 Task: Add Cascadian Farm Organic Raisin Bran Cereal to the cart.
Action: Mouse moved to (814, 274)
Screenshot: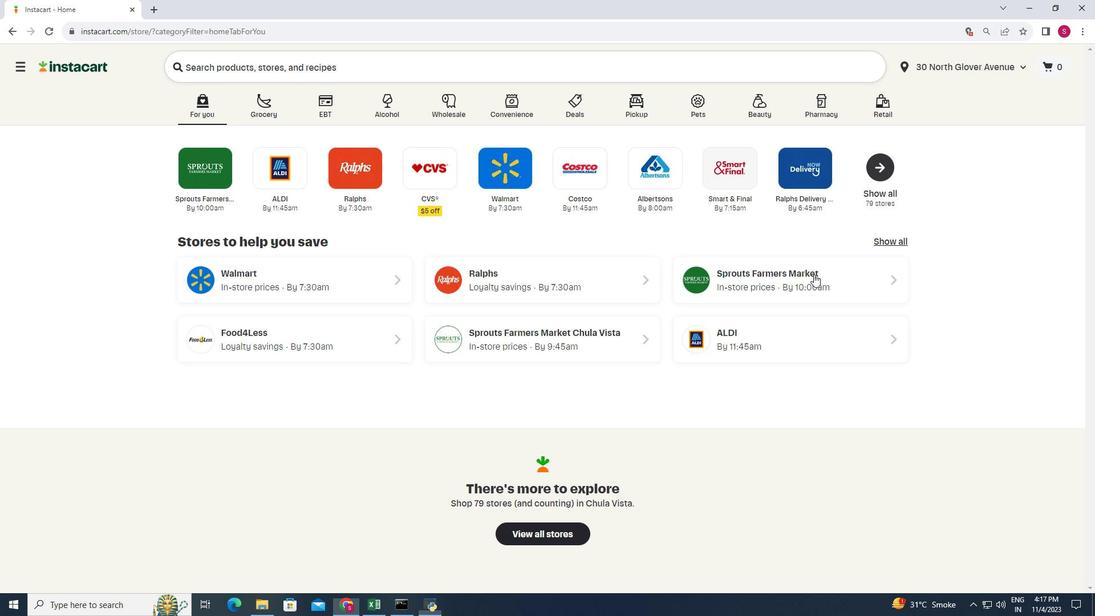 
Action: Mouse pressed left at (814, 274)
Screenshot: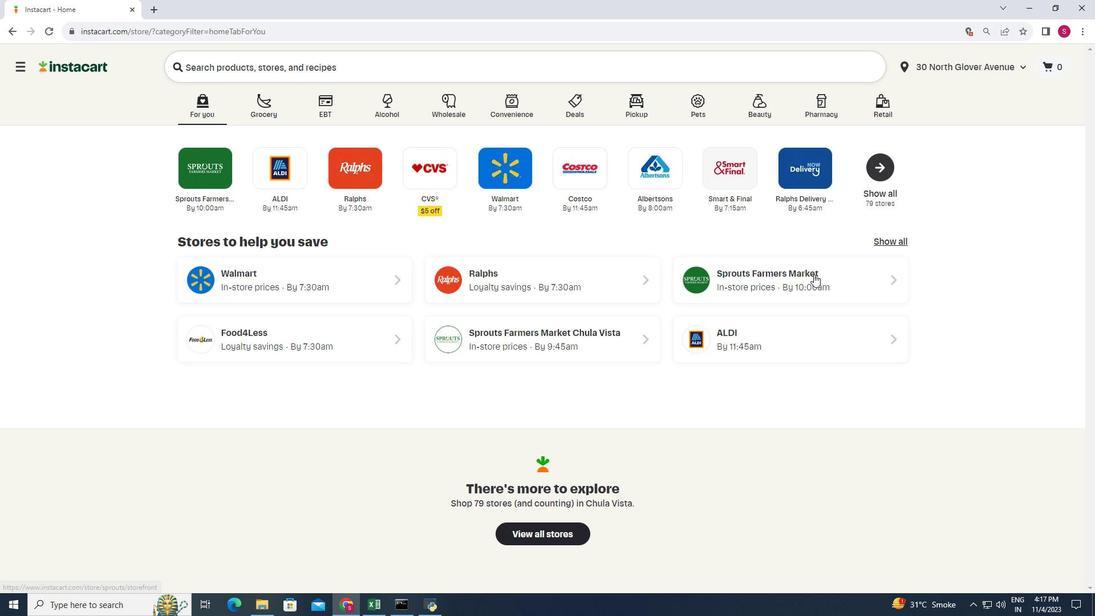 
Action: Mouse moved to (118, 450)
Screenshot: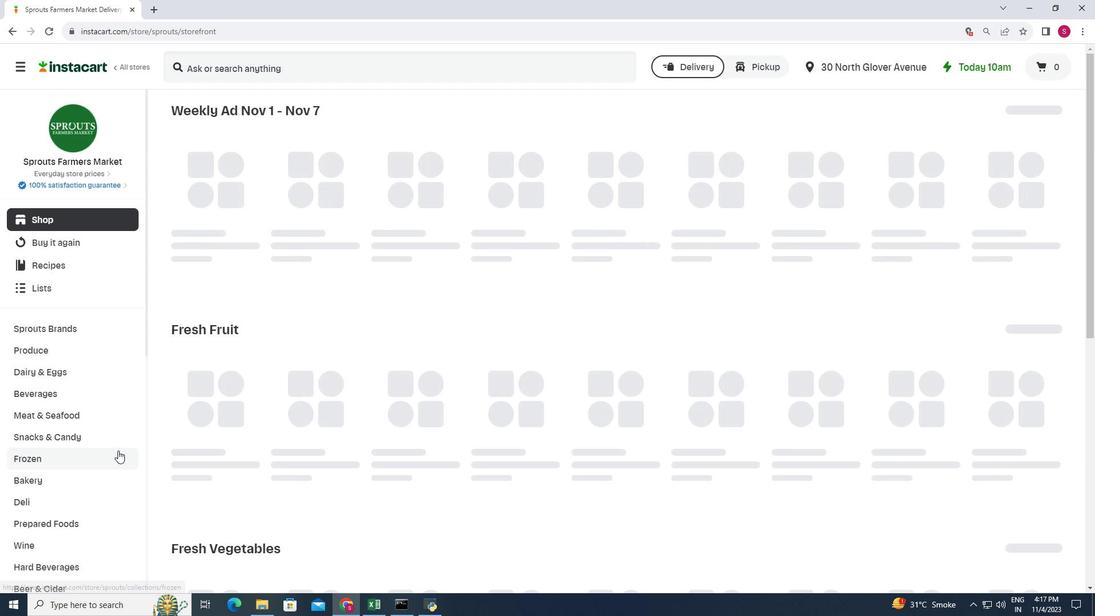 
Action: Mouse scrolled (118, 450) with delta (0, 0)
Screenshot: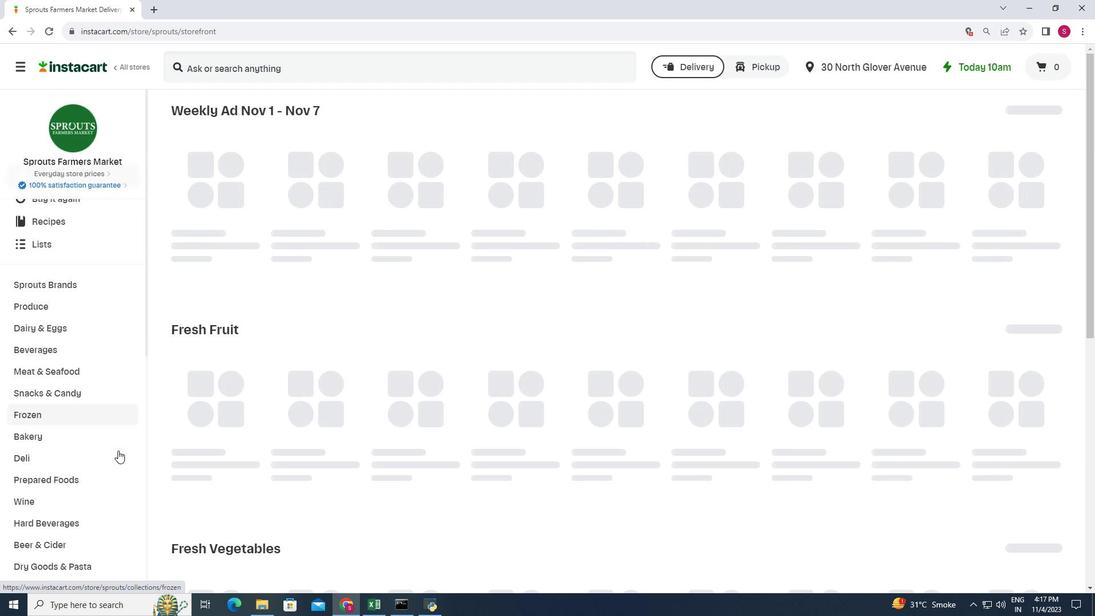 
Action: Mouse scrolled (118, 450) with delta (0, 0)
Screenshot: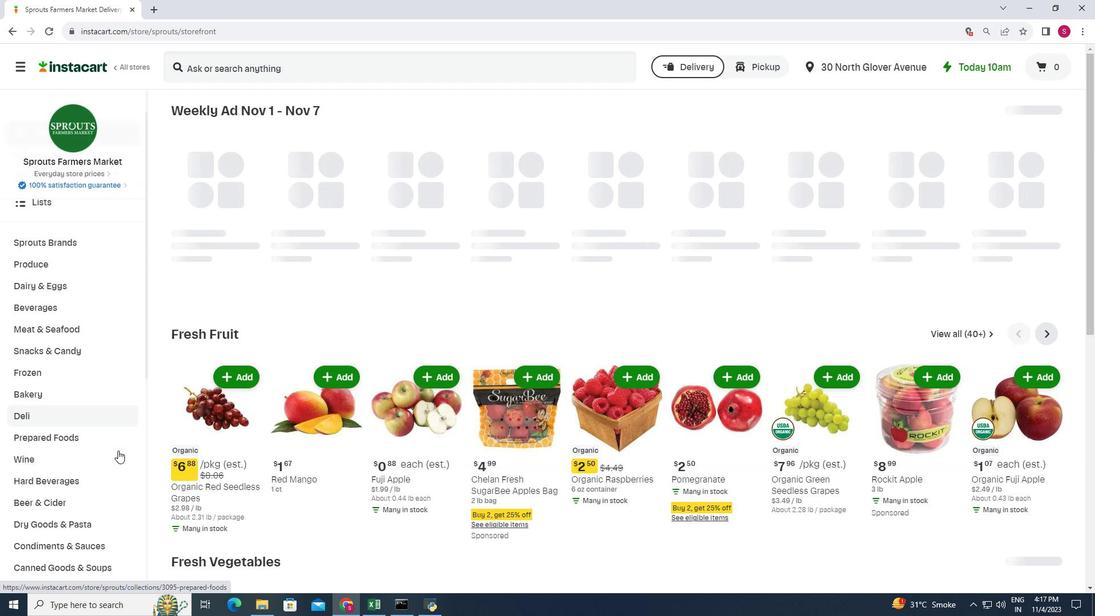 
Action: Mouse scrolled (118, 450) with delta (0, 0)
Screenshot: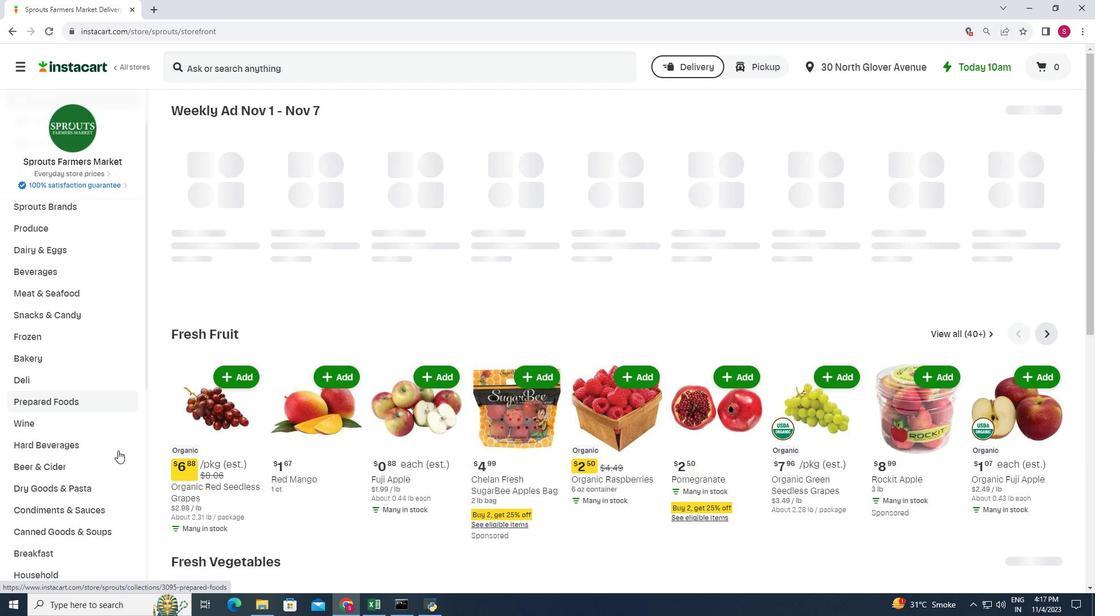 
Action: Mouse scrolled (118, 450) with delta (0, 0)
Screenshot: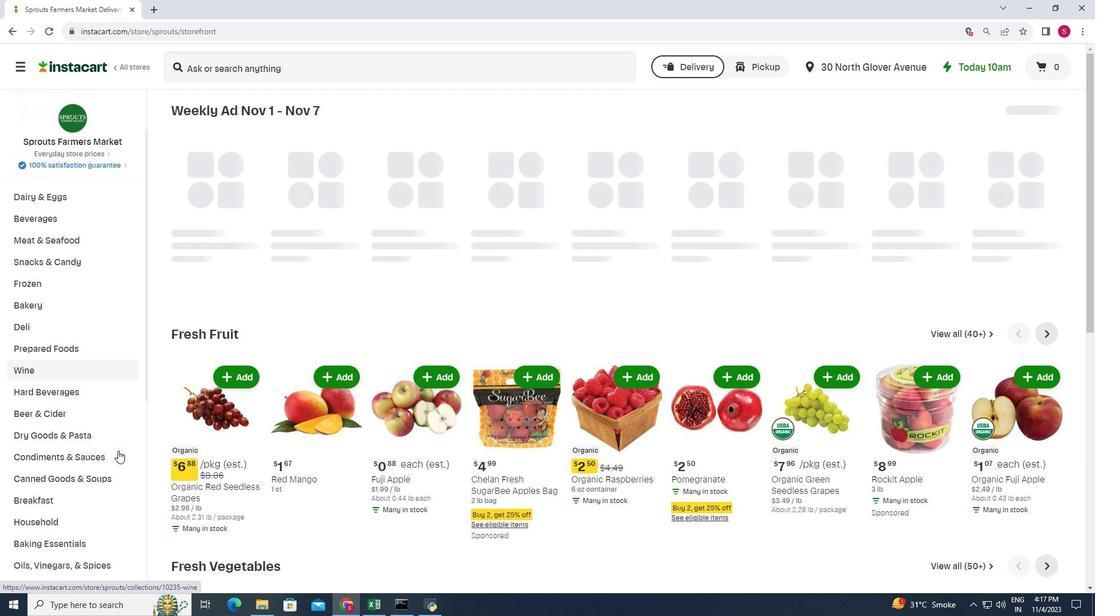 
Action: Mouse moved to (62, 447)
Screenshot: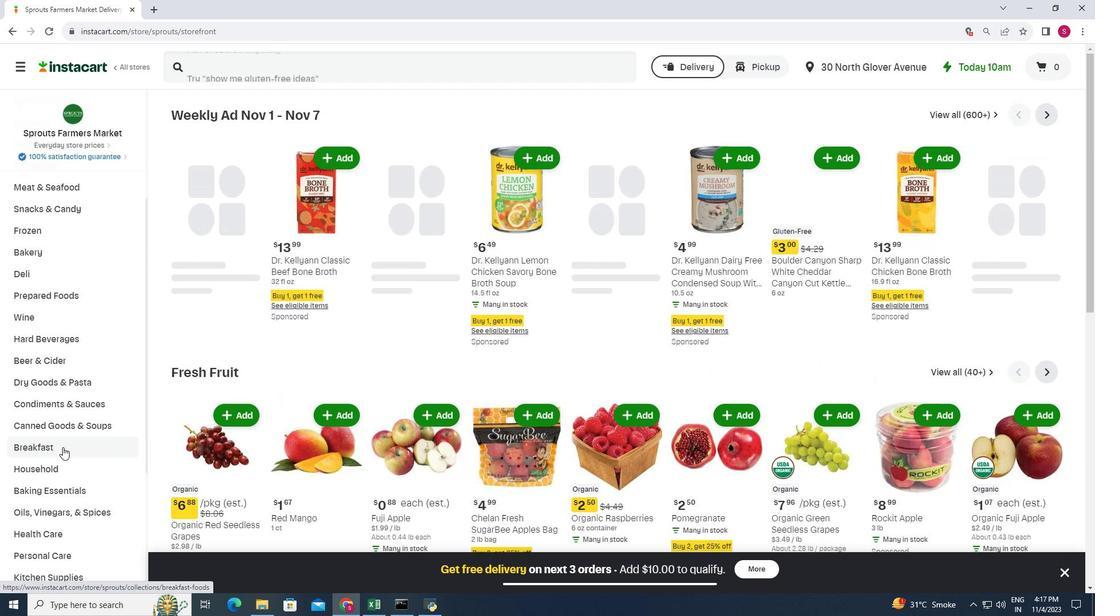 
Action: Mouse pressed left at (62, 447)
Screenshot: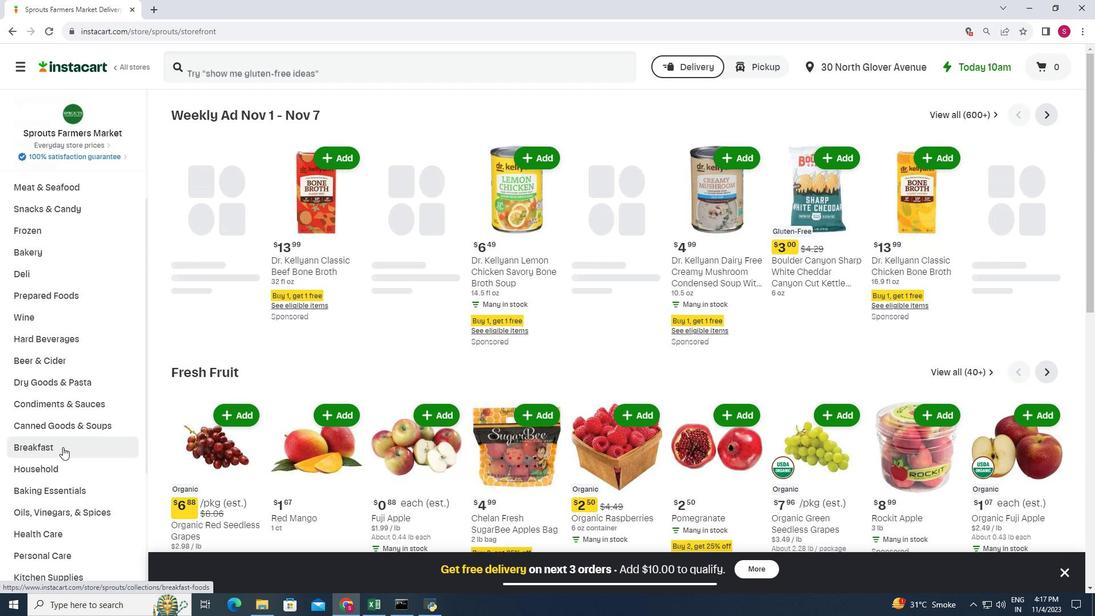 
Action: Mouse moved to (769, 149)
Screenshot: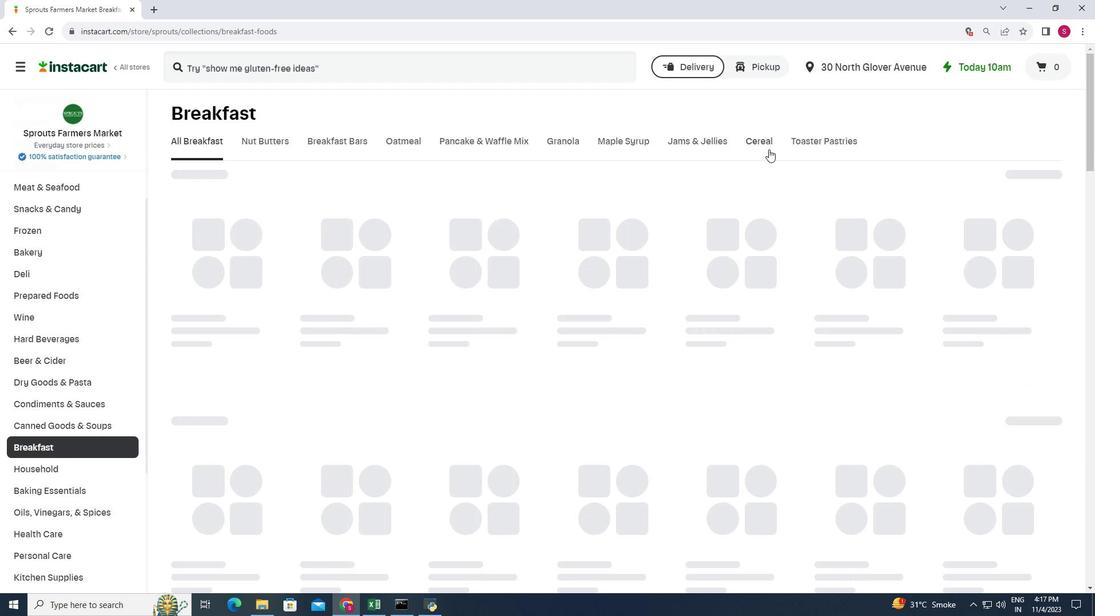 
Action: Mouse pressed left at (769, 149)
Screenshot: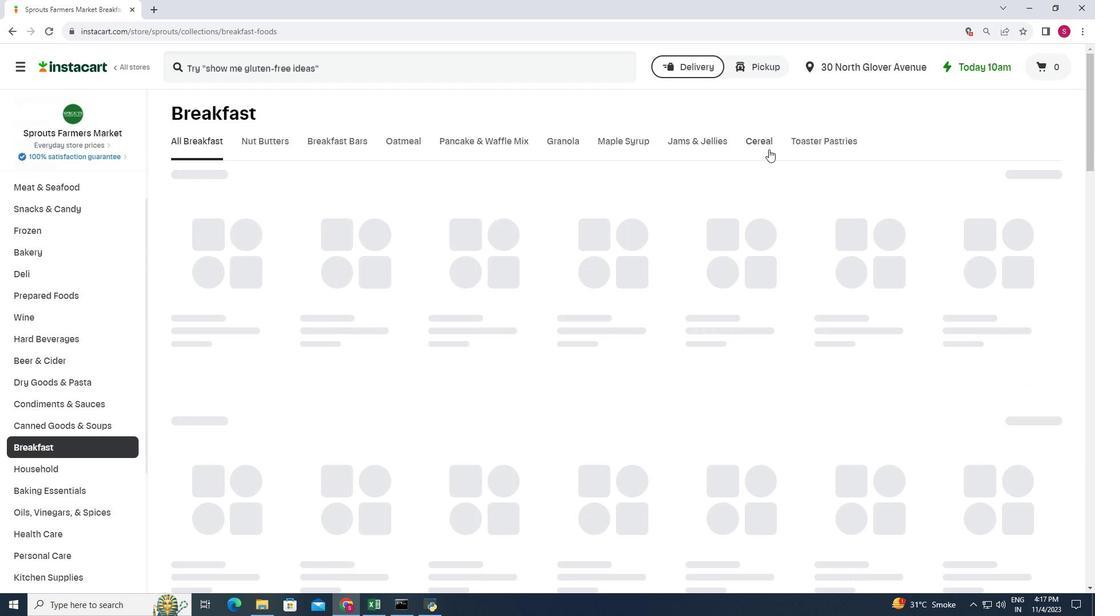 
Action: Mouse moved to (322, 210)
Screenshot: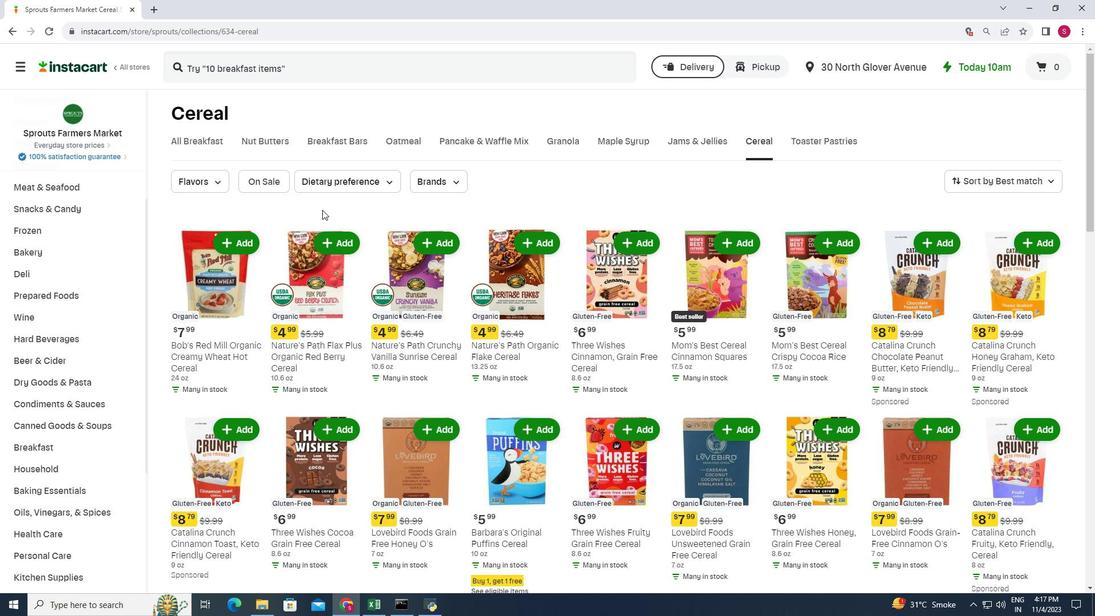 
Action: Mouse scrolled (322, 209) with delta (0, 0)
Screenshot: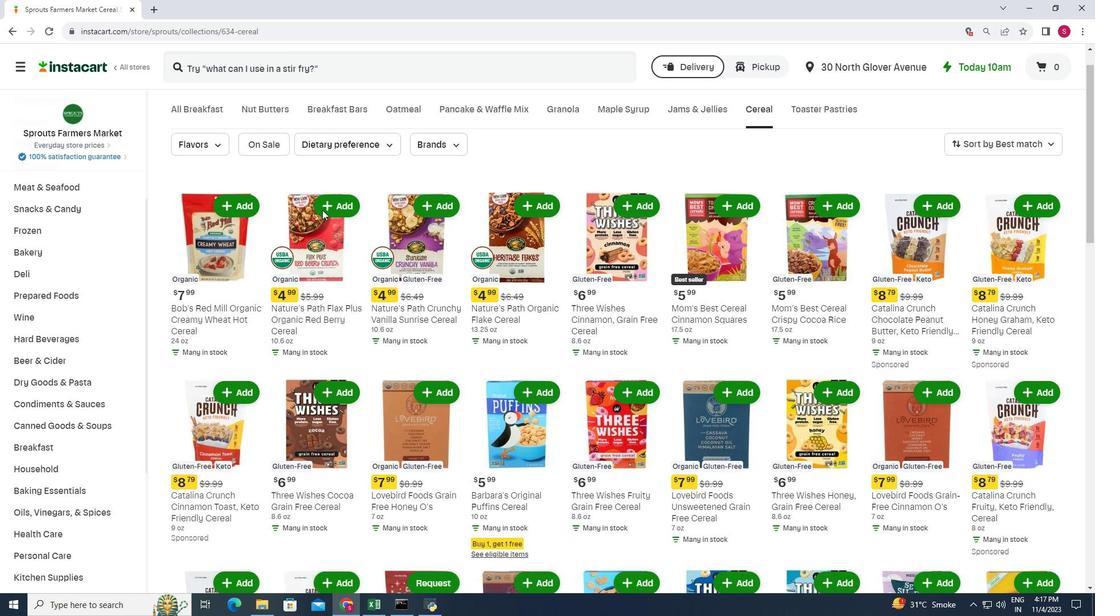 
Action: Mouse moved to (772, 321)
Screenshot: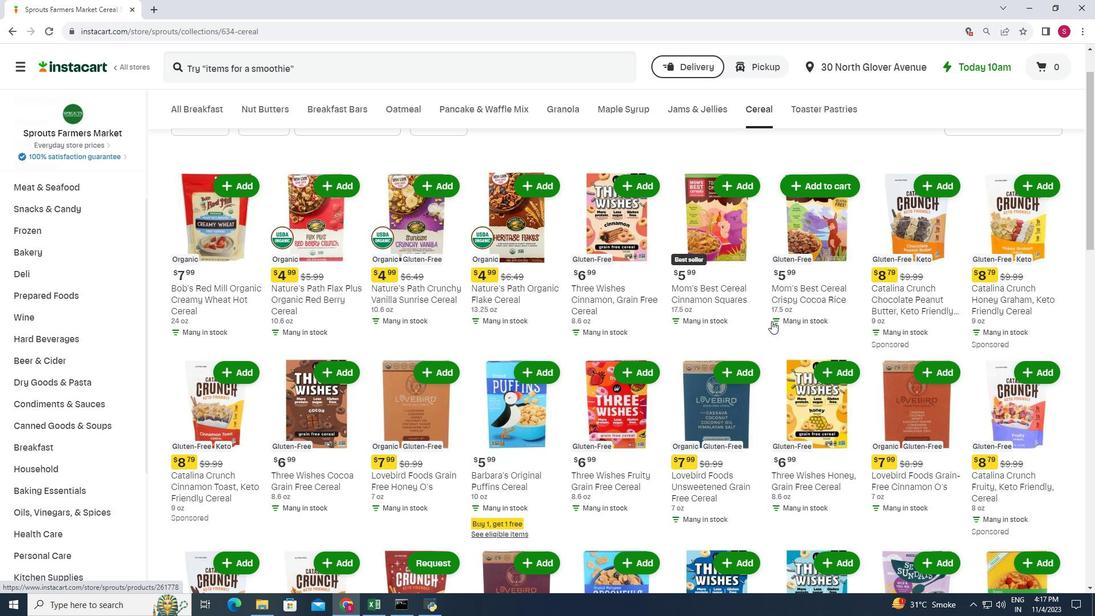 
Action: Mouse scrolled (772, 320) with delta (0, 0)
Screenshot: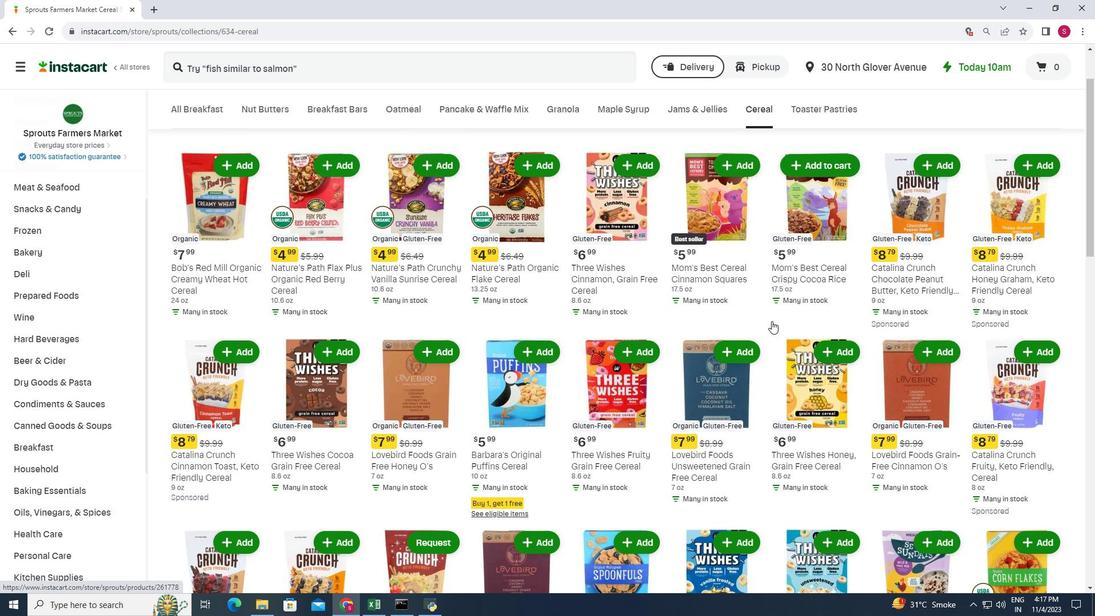 
Action: Mouse moved to (687, 291)
Screenshot: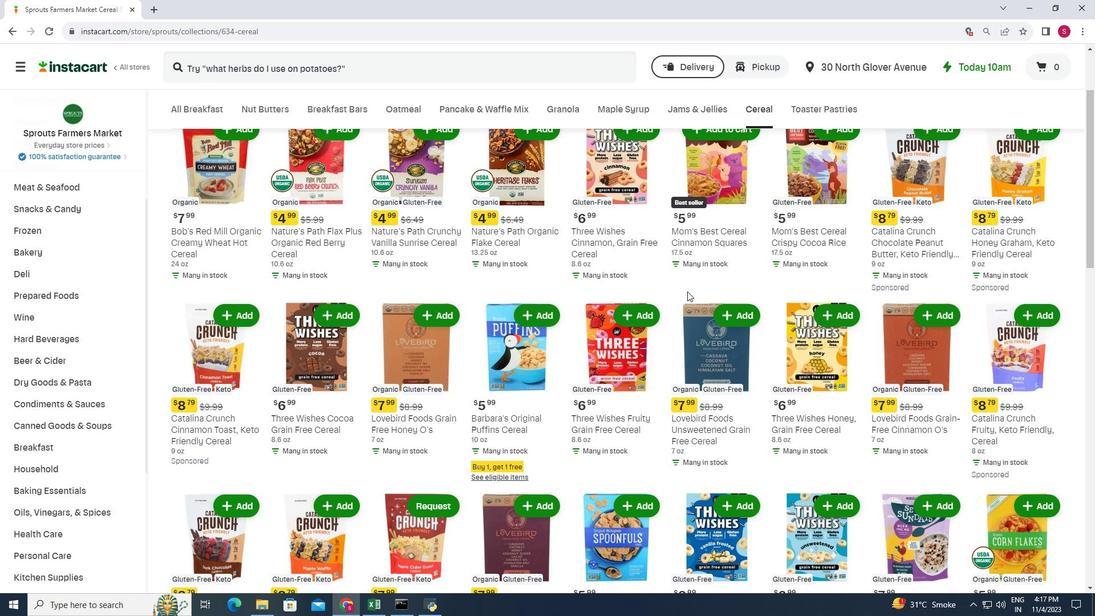 
Action: Mouse scrolled (687, 291) with delta (0, 0)
Screenshot: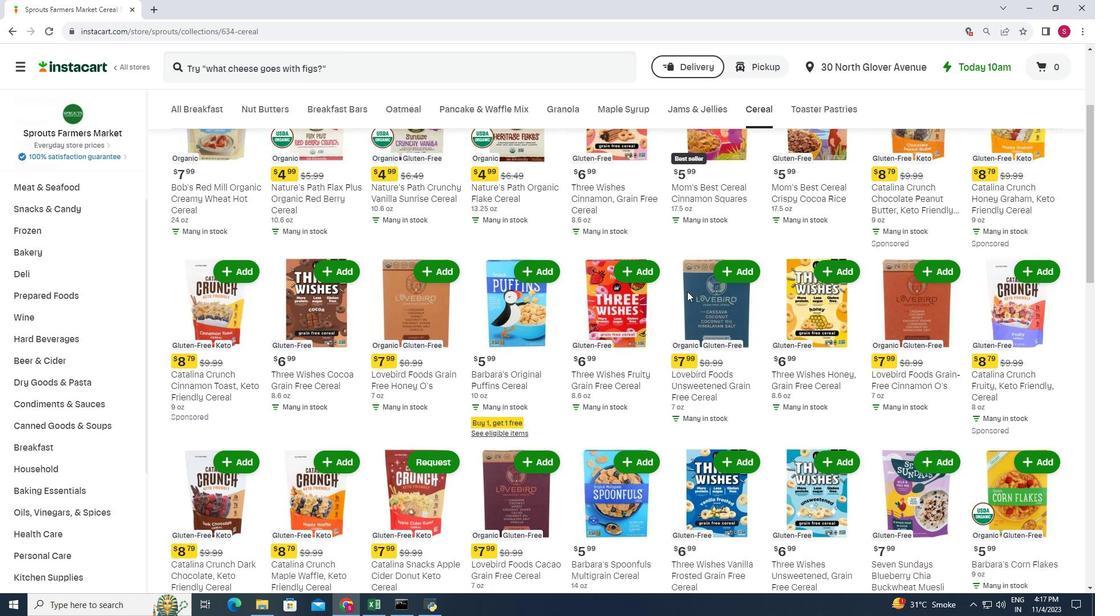 
Action: Mouse moved to (665, 300)
Screenshot: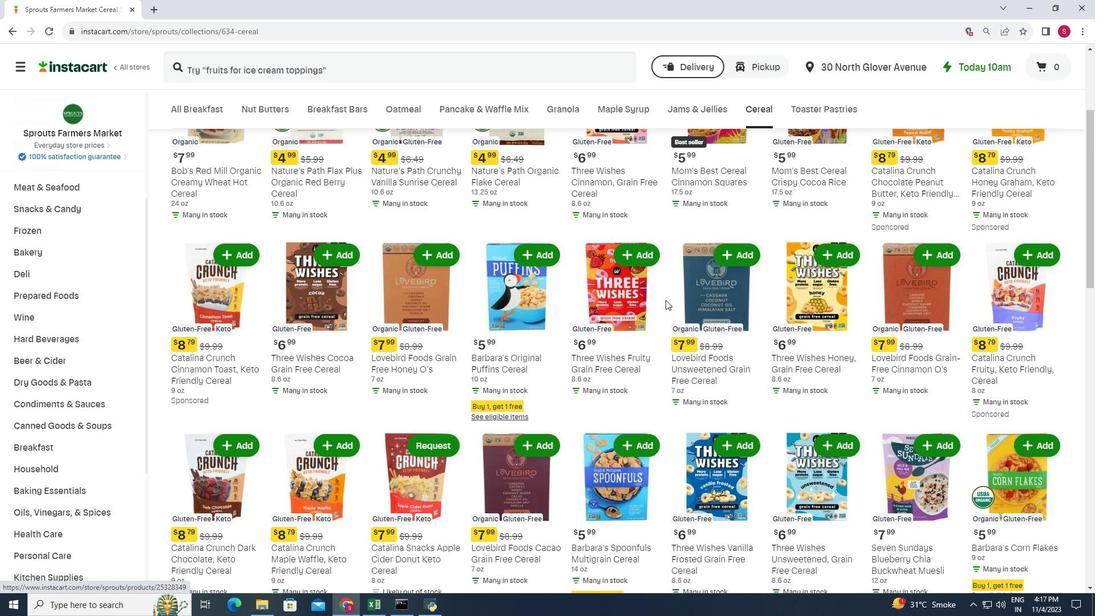 
Action: Mouse scrolled (665, 299) with delta (0, 0)
Screenshot: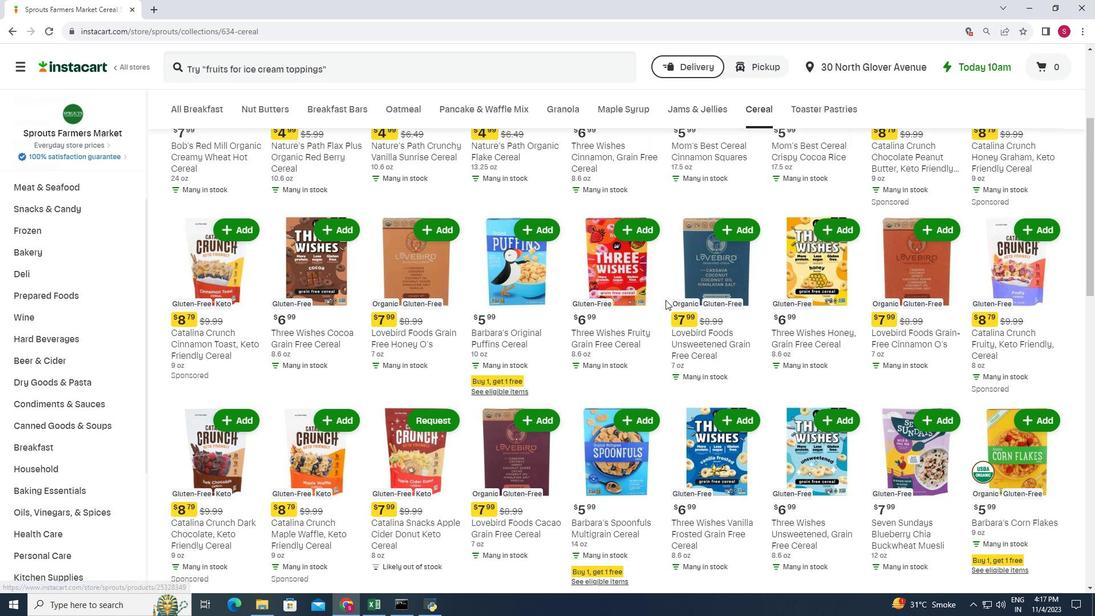 
Action: Mouse moved to (664, 300)
Screenshot: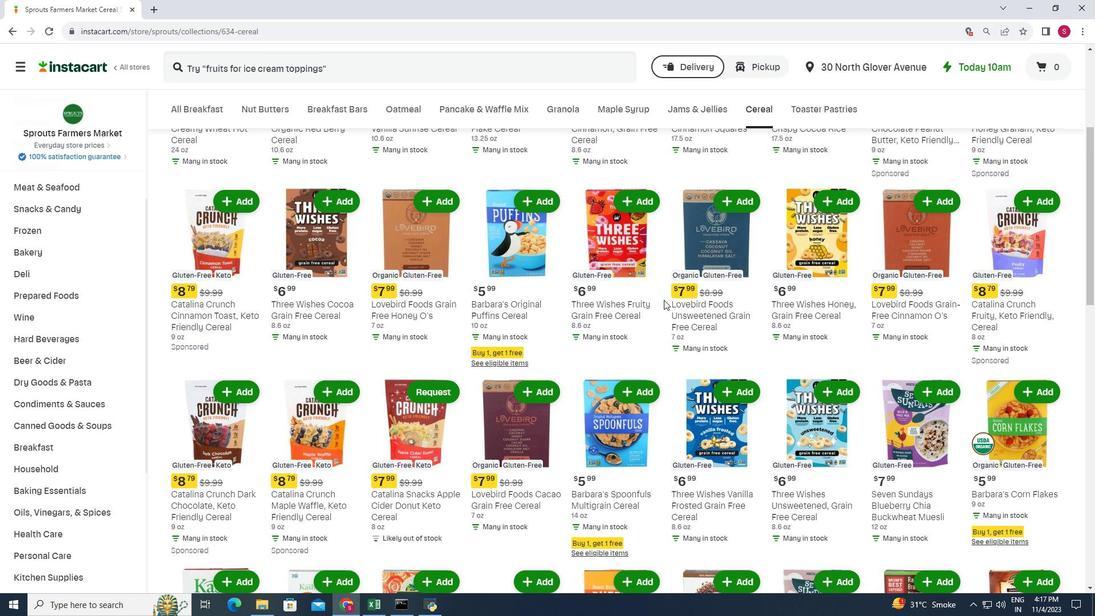 
Action: Mouse scrolled (664, 299) with delta (0, 0)
Screenshot: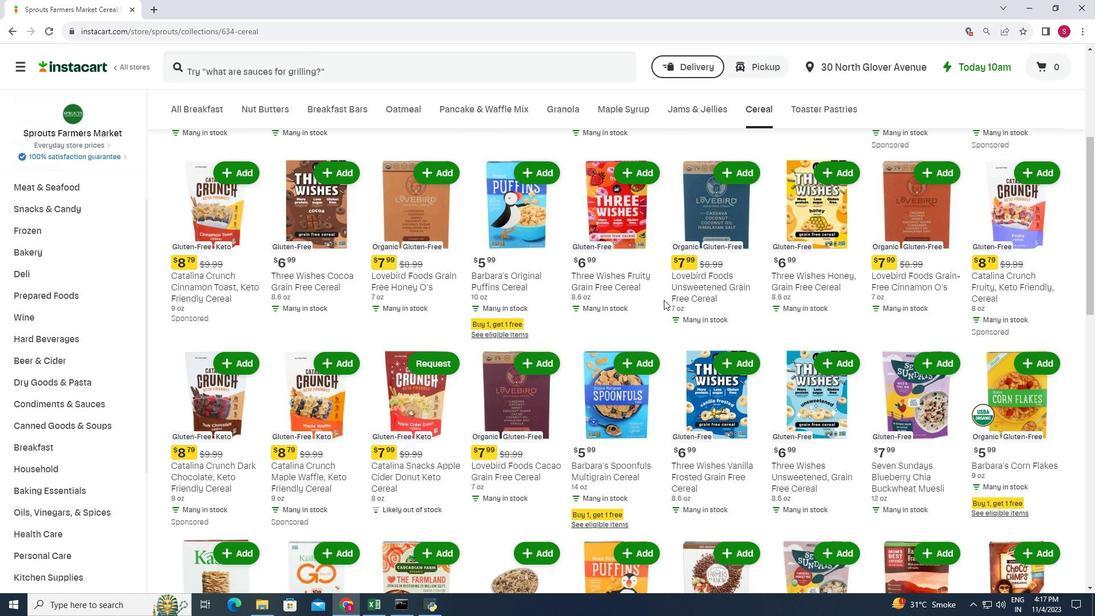 
Action: Mouse scrolled (664, 299) with delta (0, 0)
Screenshot: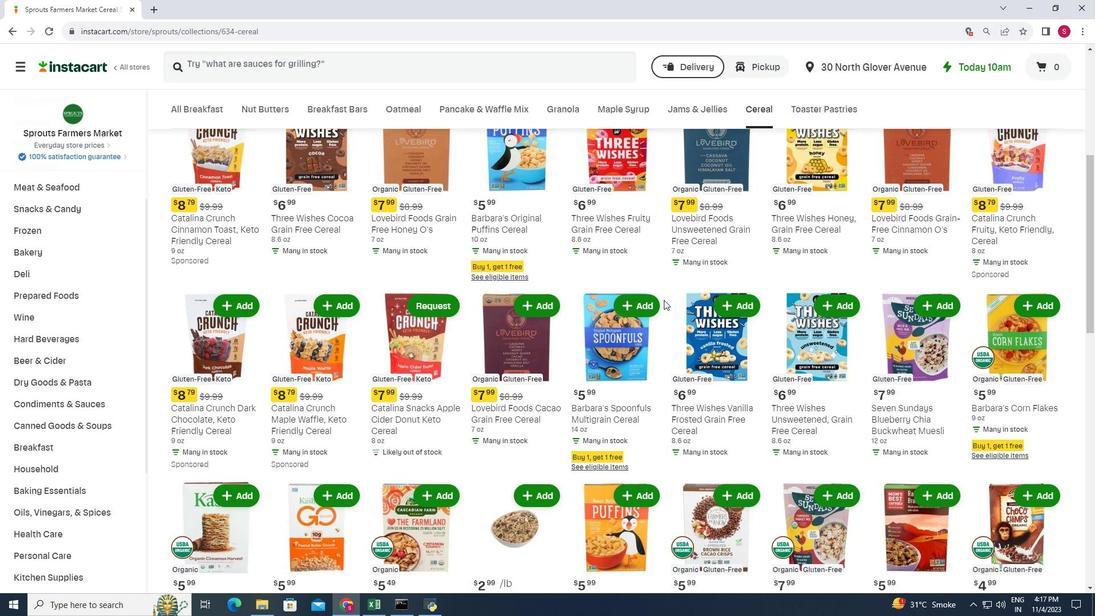 
Action: Mouse scrolled (664, 299) with delta (0, 0)
Screenshot: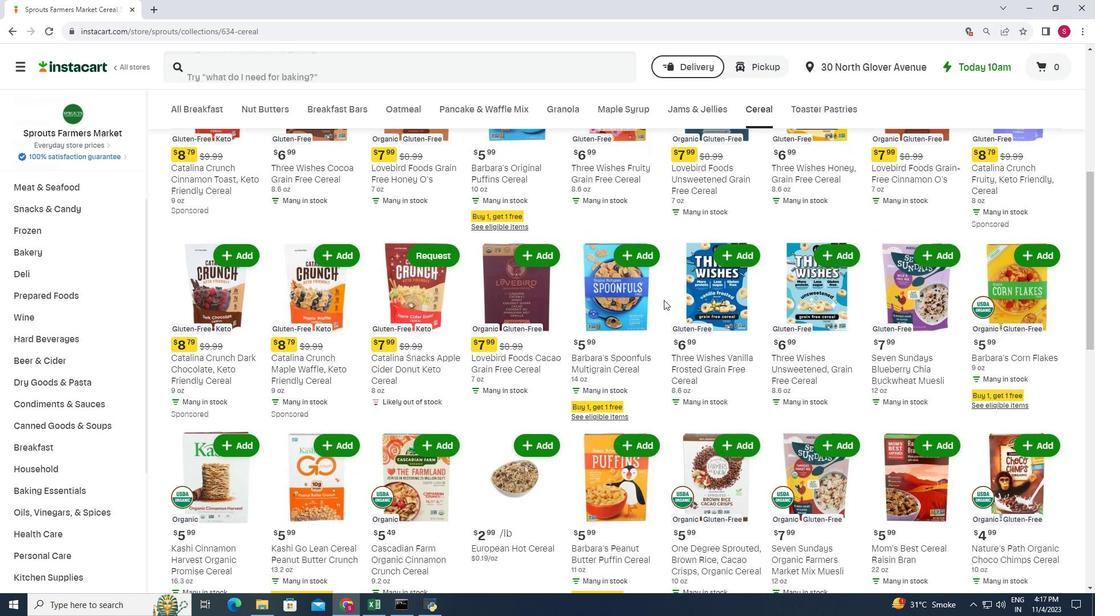 
Action: Mouse scrolled (664, 299) with delta (0, 0)
Screenshot: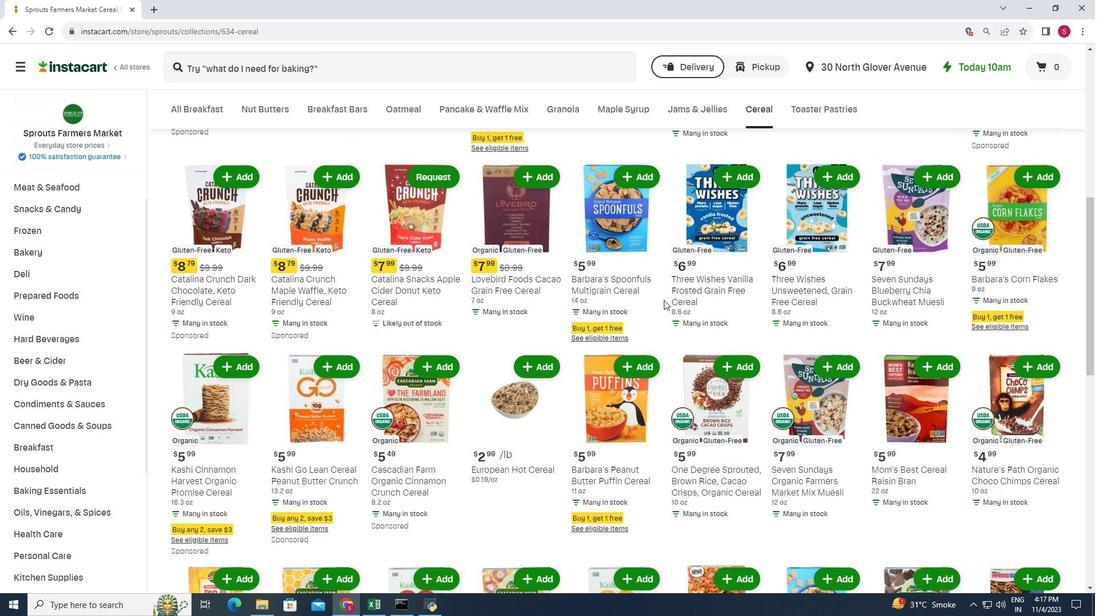 
Action: Mouse scrolled (664, 299) with delta (0, 0)
Screenshot: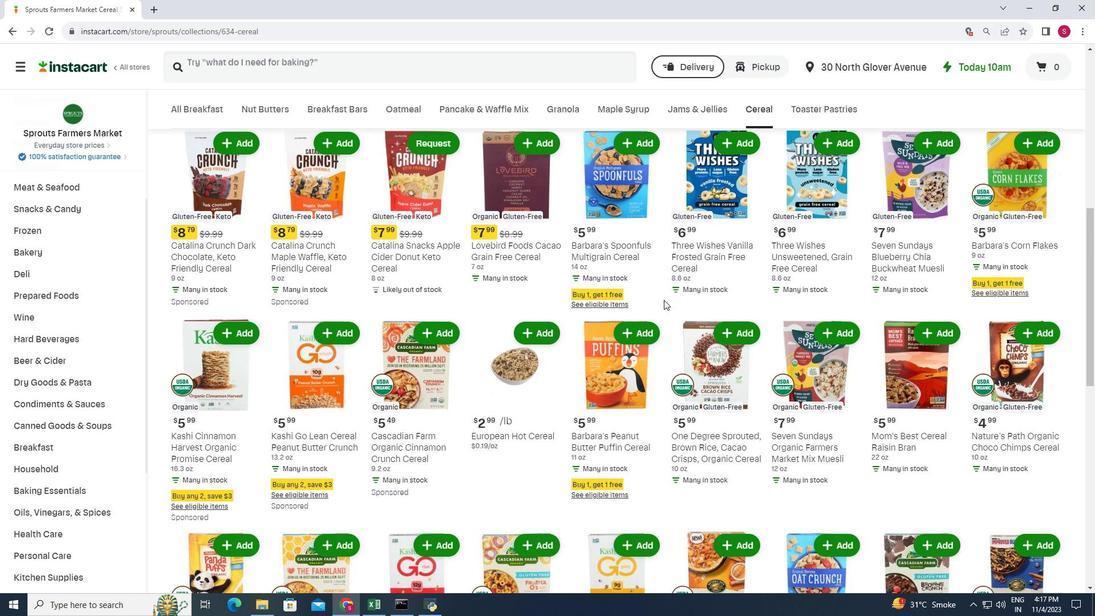 
Action: Mouse scrolled (664, 299) with delta (0, 0)
Screenshot: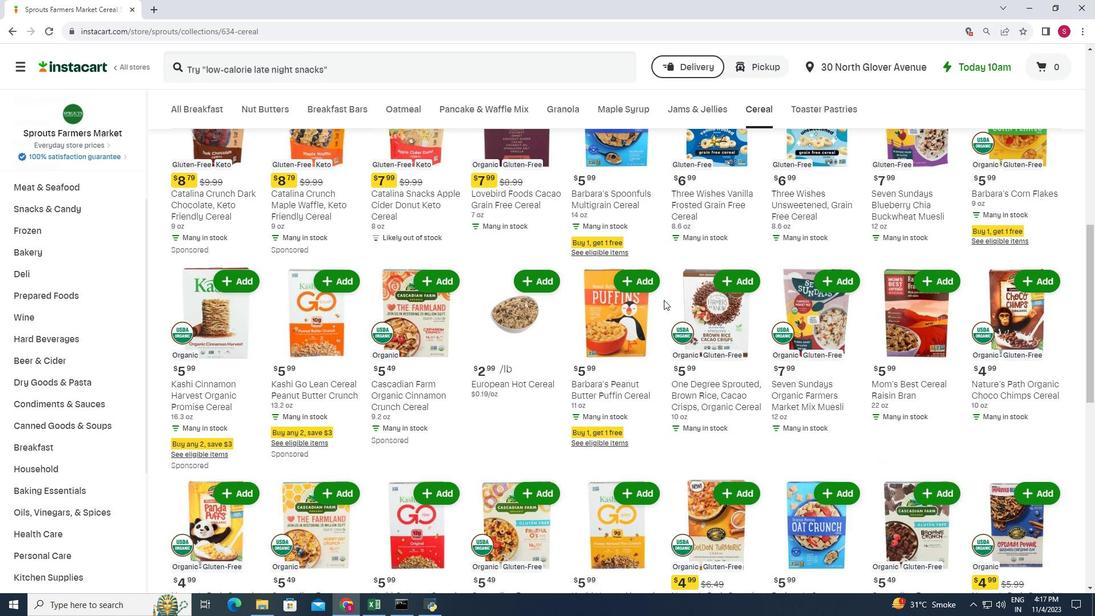 
Action: Mouse scrolled (664, 299) with delta (0, 0)
Screenshot: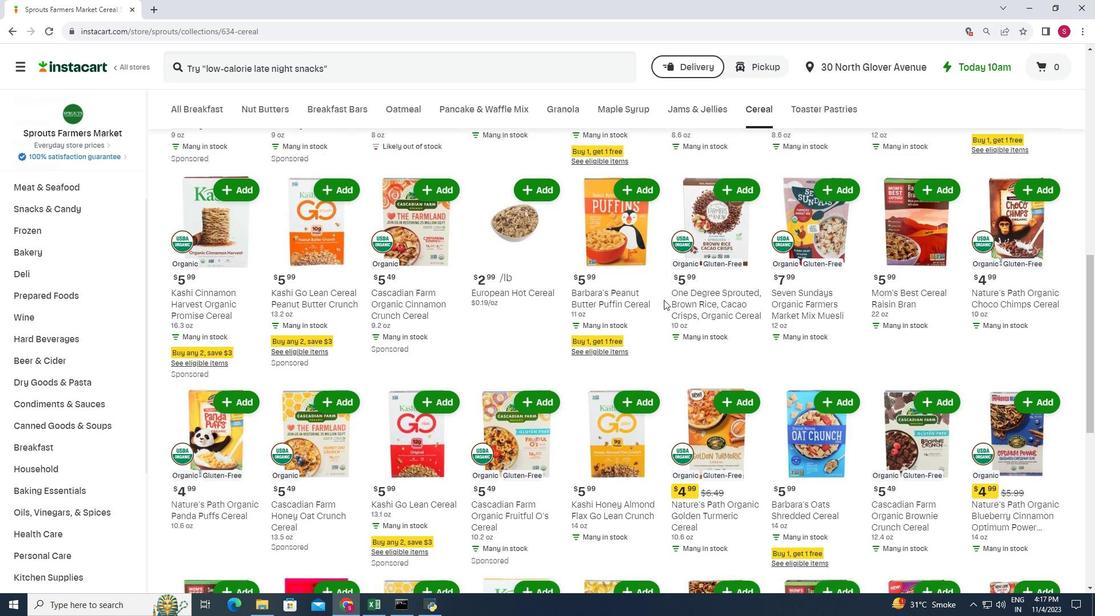 
Action: Mouse scrolled (664, 299) with delta (0, 0)
Screenshot: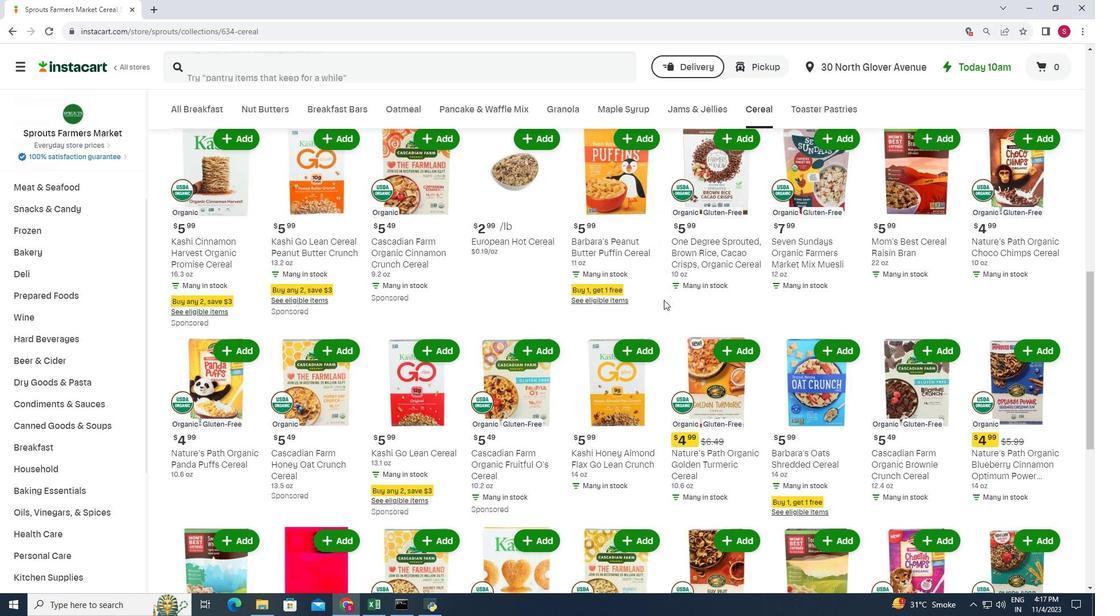
Action: Mouse scrolled (664, 299) with delta (0, 0)
Screenshot: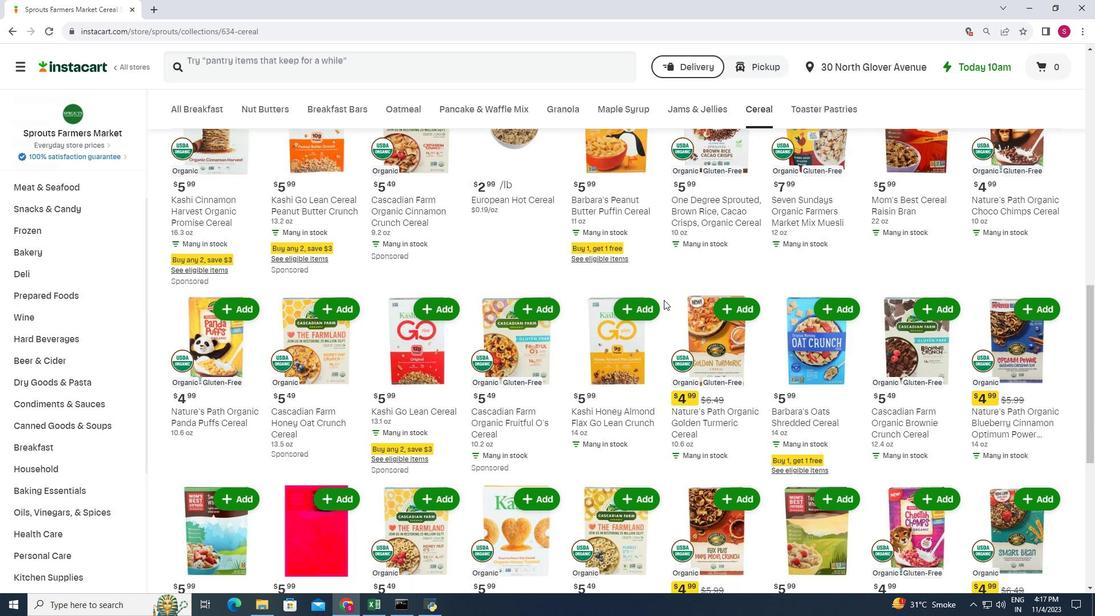
Action: Mouse scrolled (664, 299) with delta (0, 0)
Screenshot: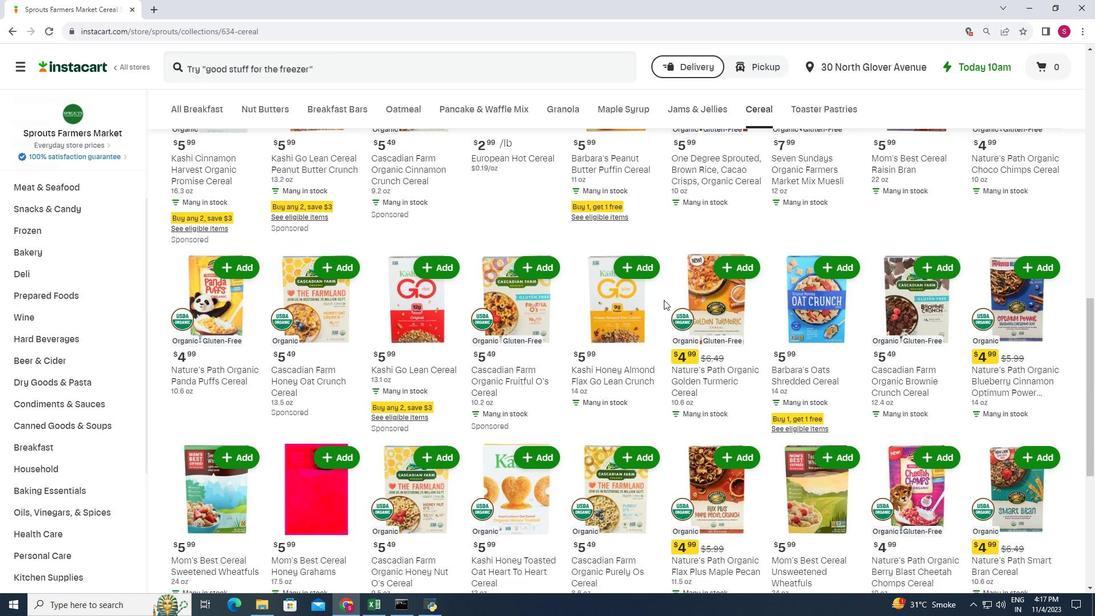 
Action: Mouse scrolled (664, 299) with delta (0, 0)
Screenshot: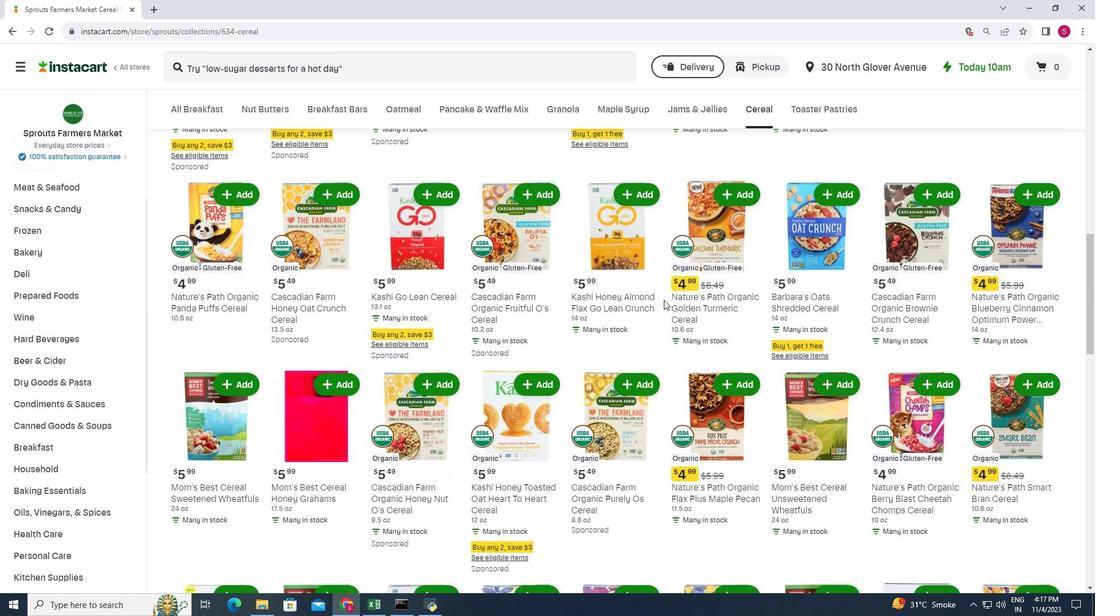 
Action: Mouse scrolled (664, 299) with delta (0, 0)
Screenshot: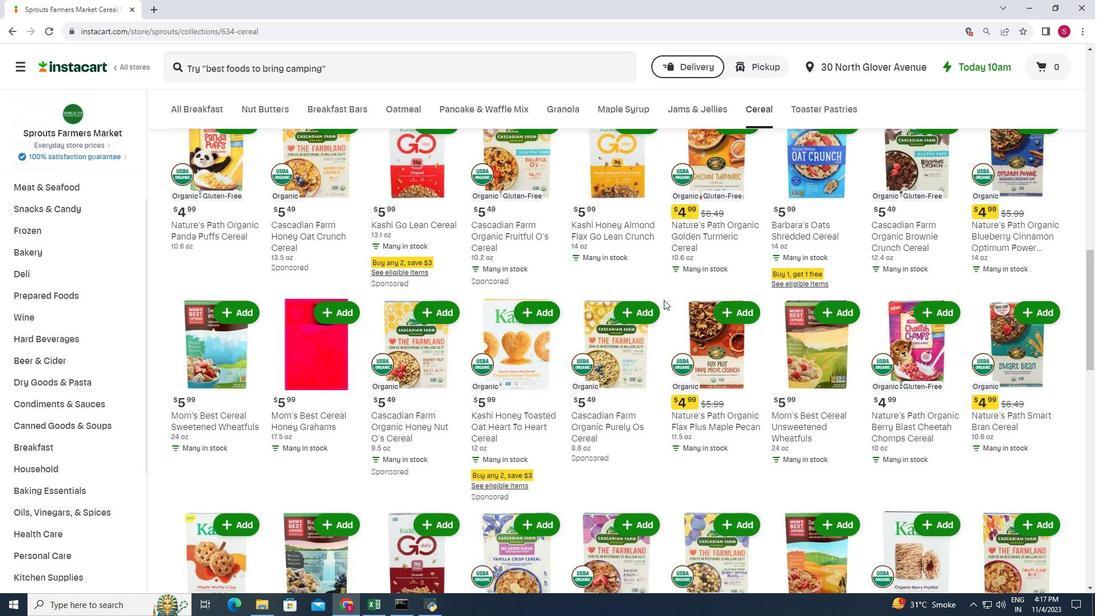 
Action: Mouse scrolled (664, 299) with delta (0, 0)
Screenshot: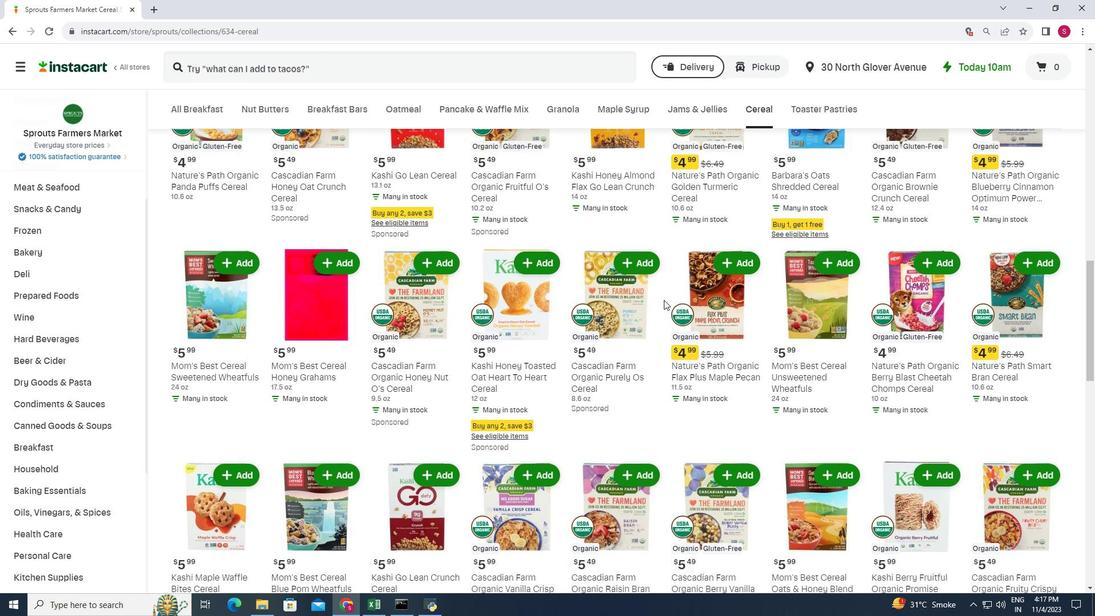 
Action: Mouse scrolled (664, 299) with delta (0, 0)
Screenshot: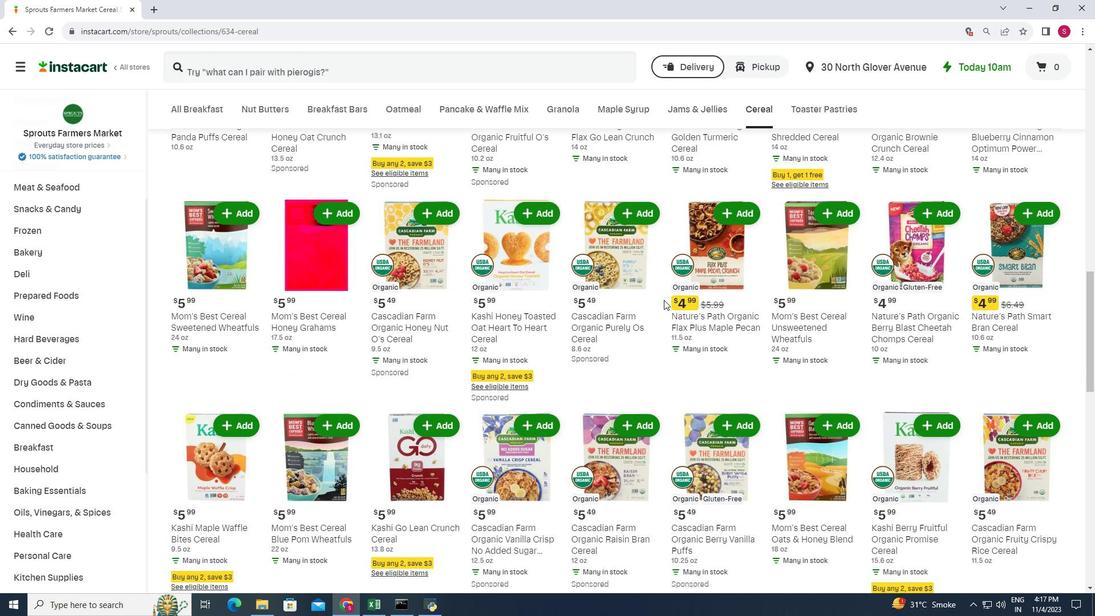 
Action: Mouse scrolled (664, 299) with delta (0, 0)
Screenshot: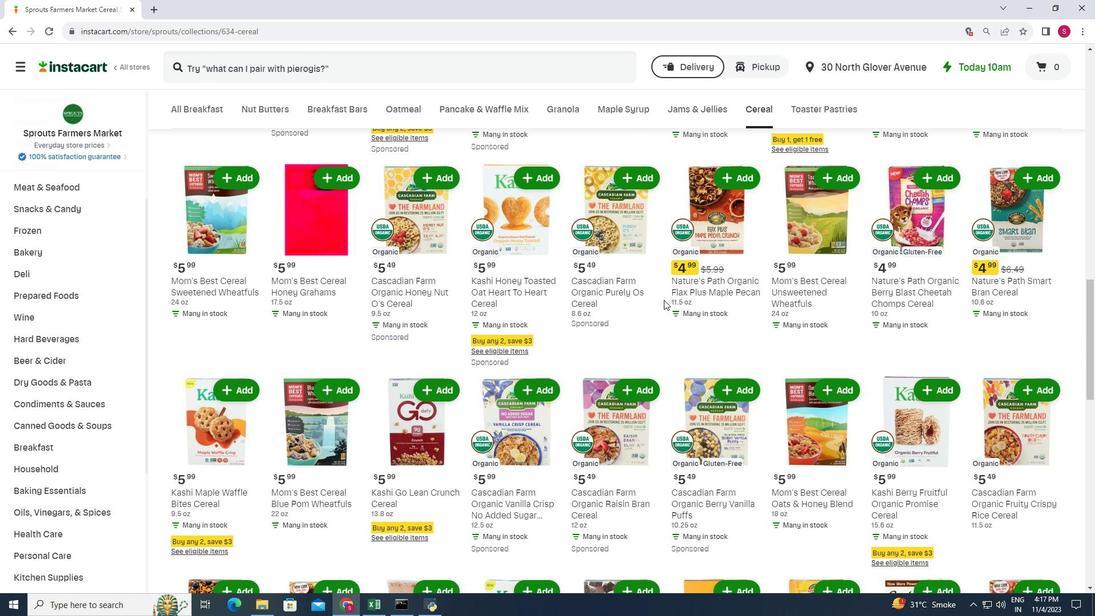 
Action: Mouse scrolled (664, 299) with delta (0, 0)
Screenshot: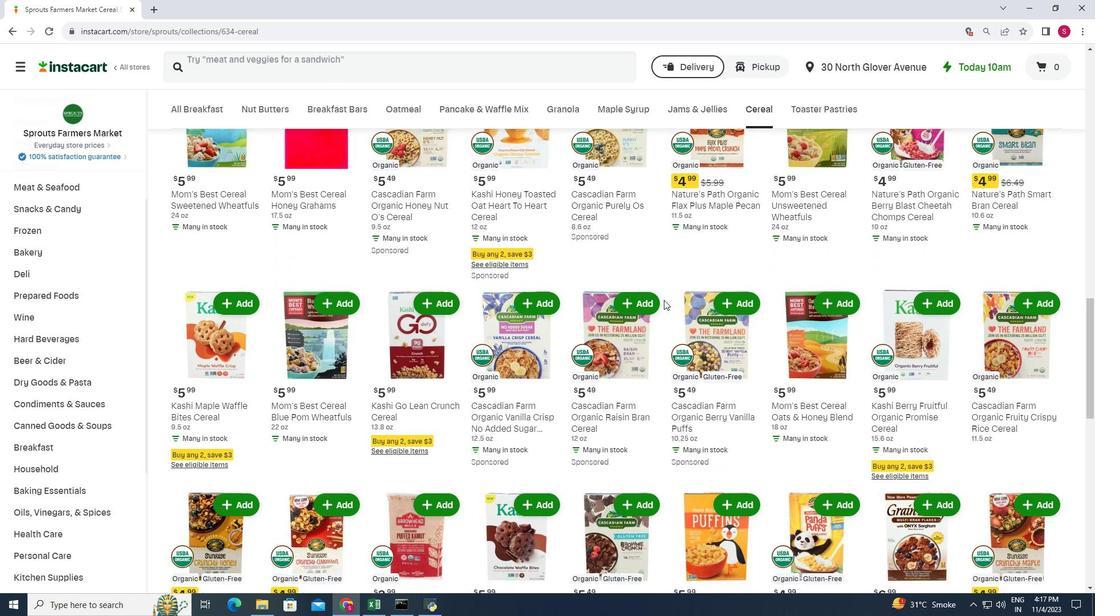 
Action: Mouse scrolled (664, 299) with delta (0, 0)
Screenshot: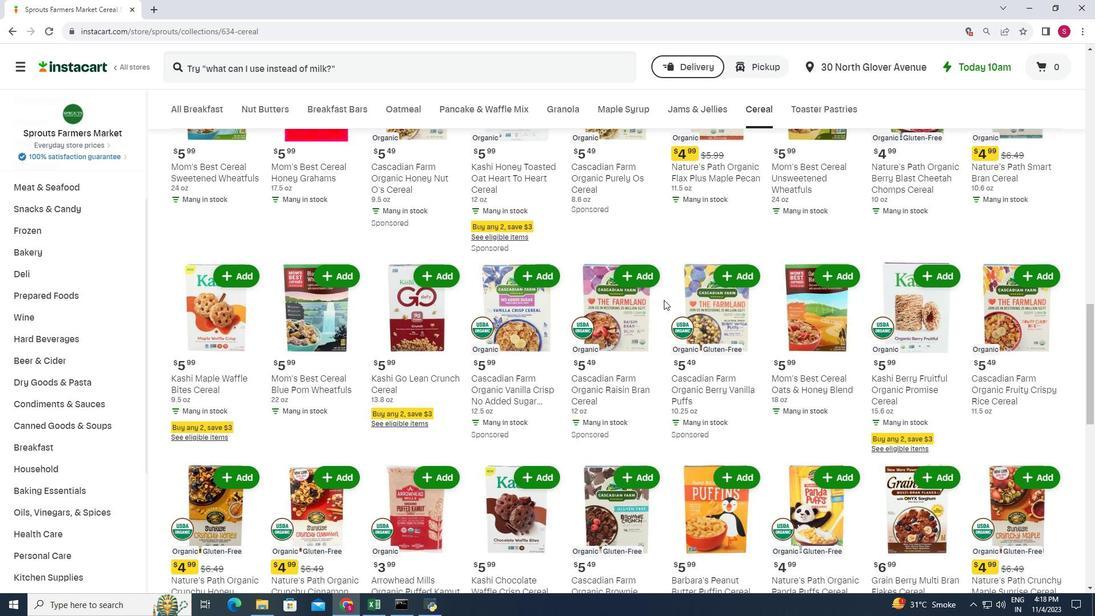 
Action: Mouse scrolled (664, 299) with delta (0, 0)
Screenshot: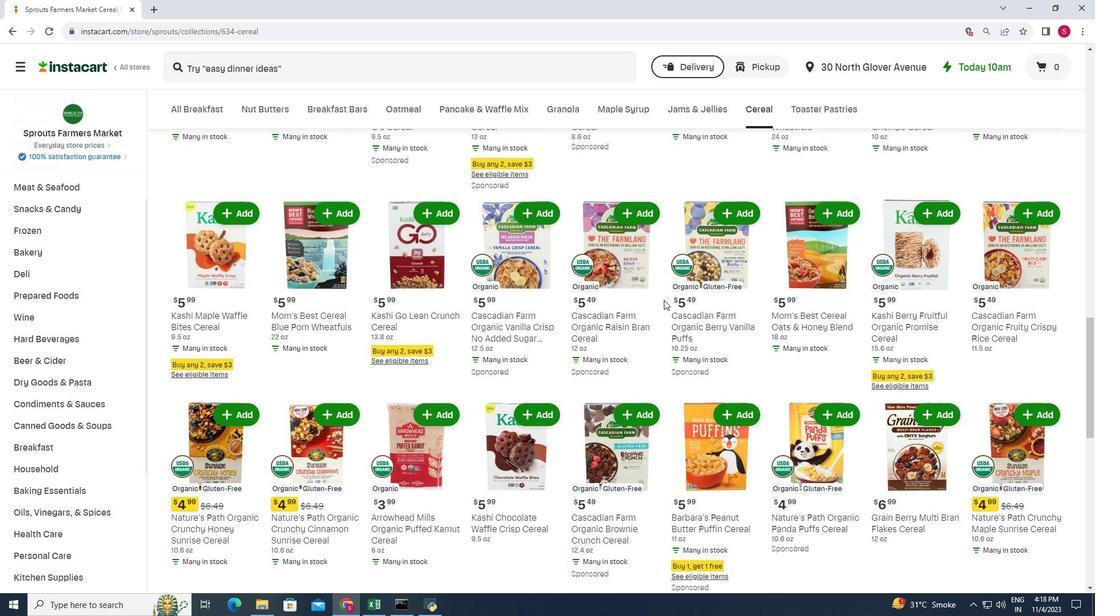 
Action: Mouse scrolled (664, 299) with delta (0, 0)
Screenshot: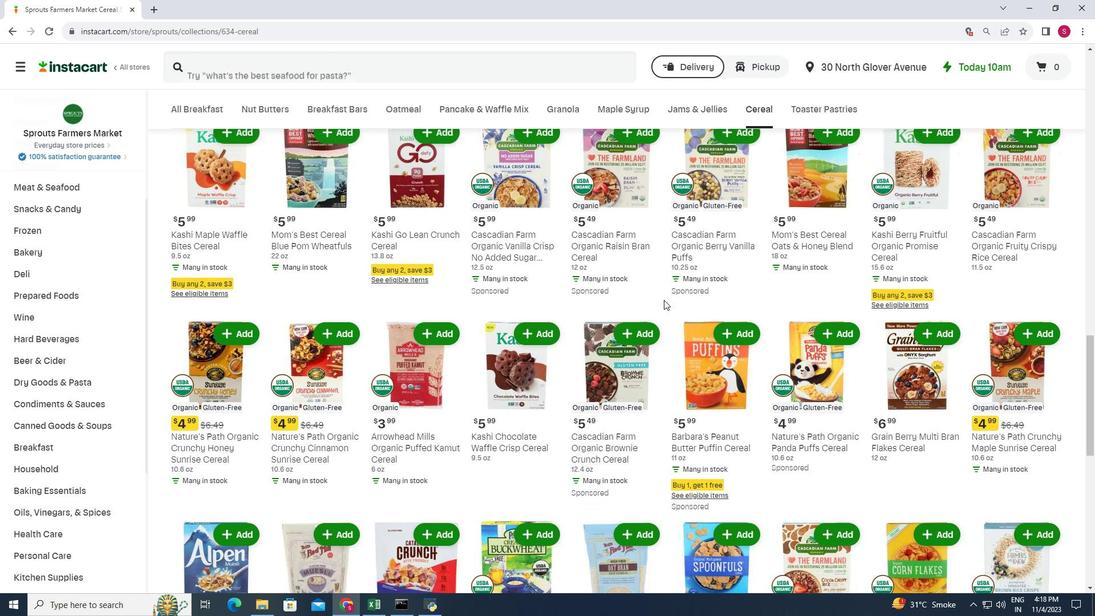 
Action: Mouse scrolled (664, 300) with delta (0, 0)
Screenshot: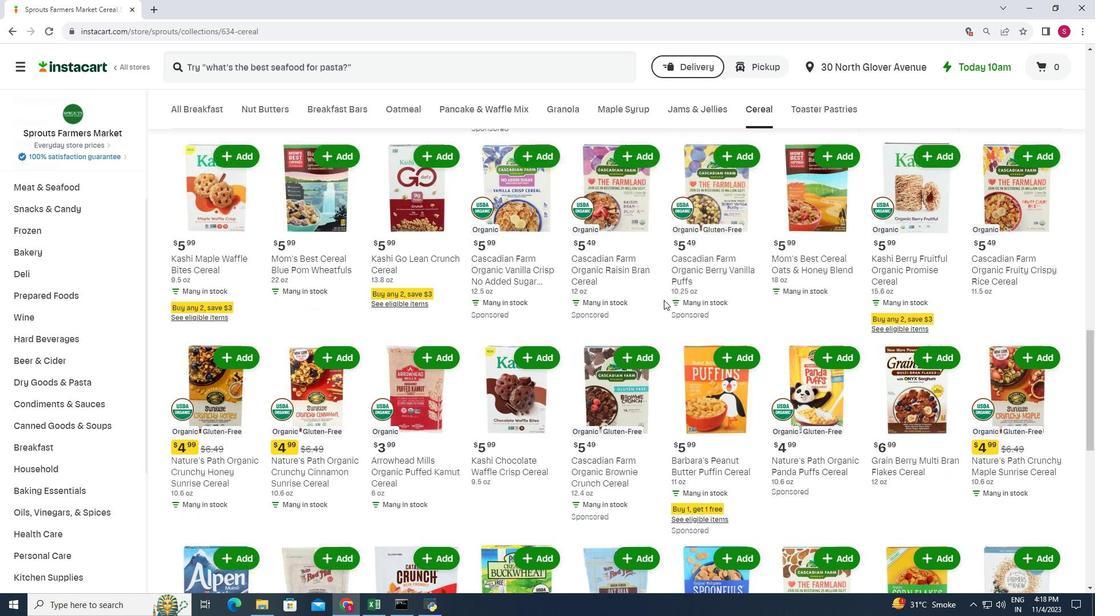 
Action: Mouse moved to (664, 300)
Screenshot: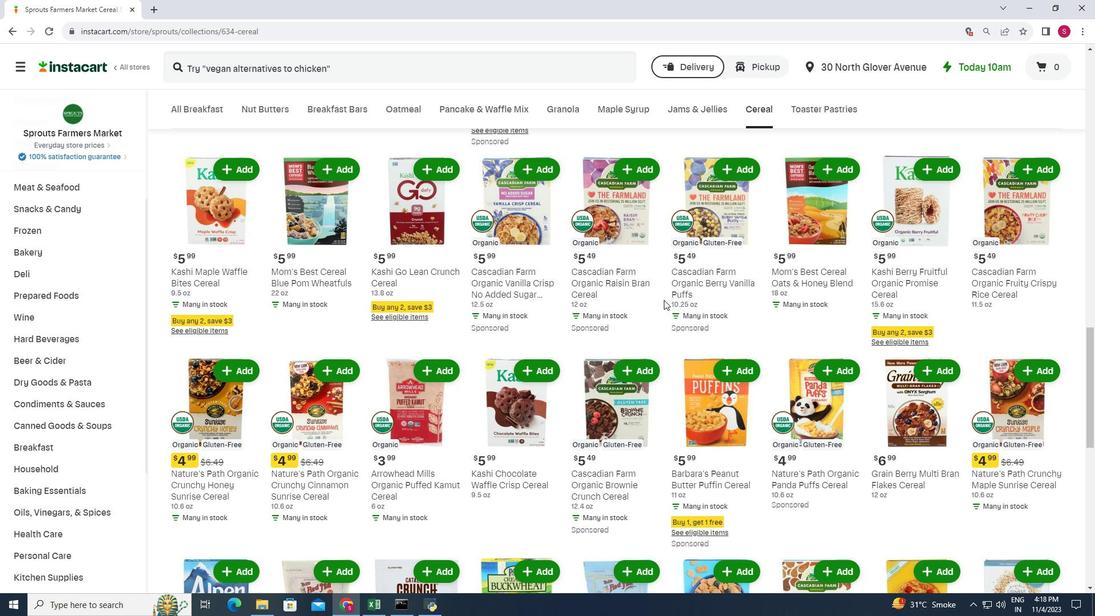 
Action: Mouse scrolled (664, 300) with delta (0, 0)
Screenshot: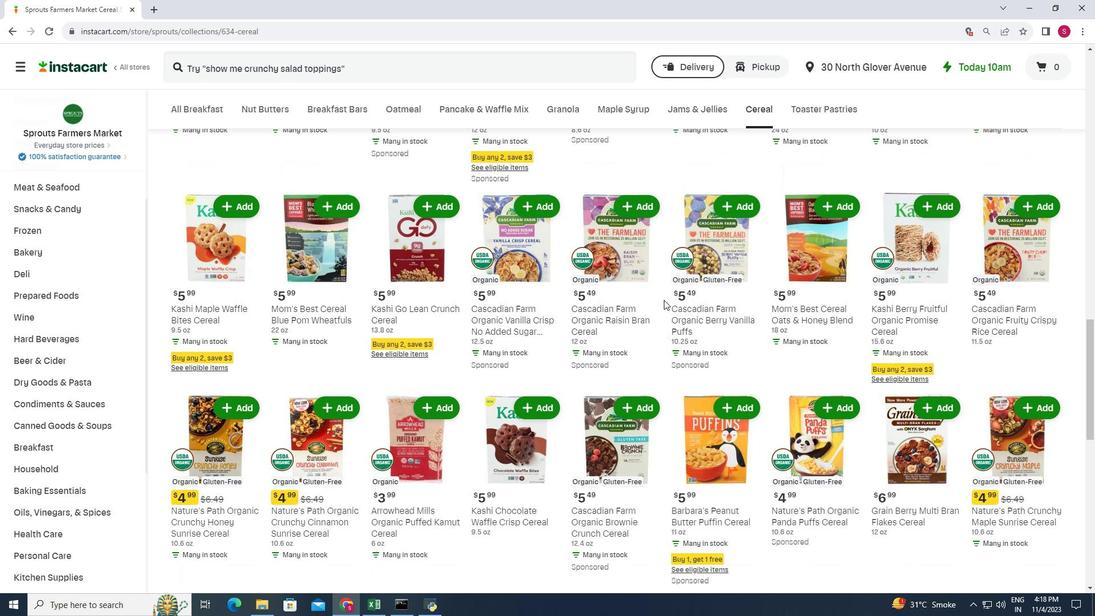 
Action: Mouse moved to (622, 228)
Screenshot: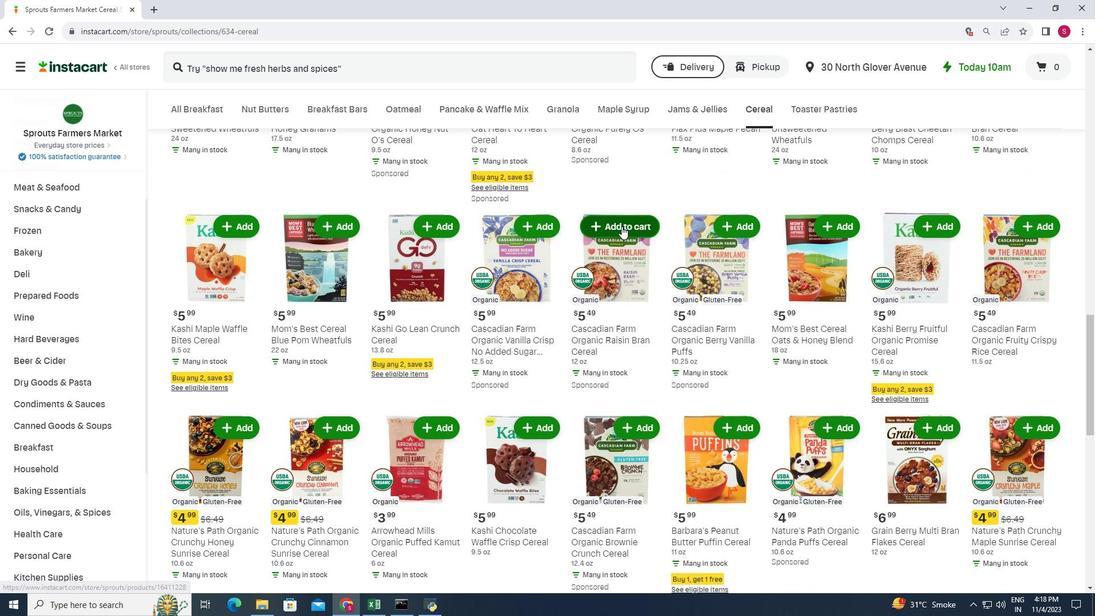 
Action: Mouse pressed left at (622, 228)
Screenshot: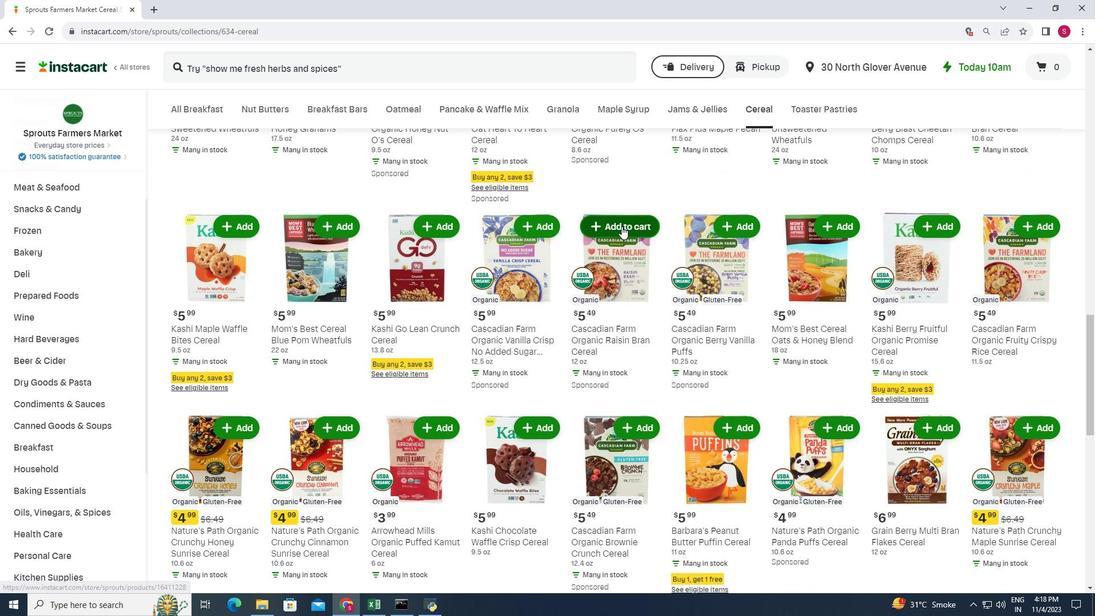 
Action: Mouse moved to (629, 185)
Screenshot: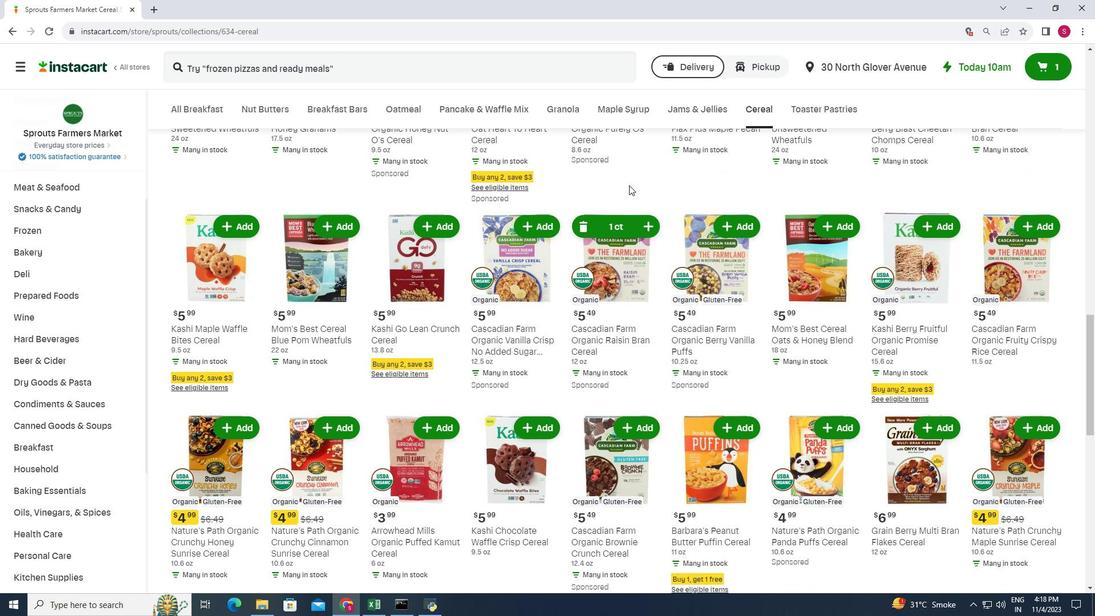 
